 Task: In the  document order.docx Download file as 'PDF' Share this file with 'softage.7@softage.net' Insert the command  Editing
Action: Mouse moved to (218, 294)
Screenshot: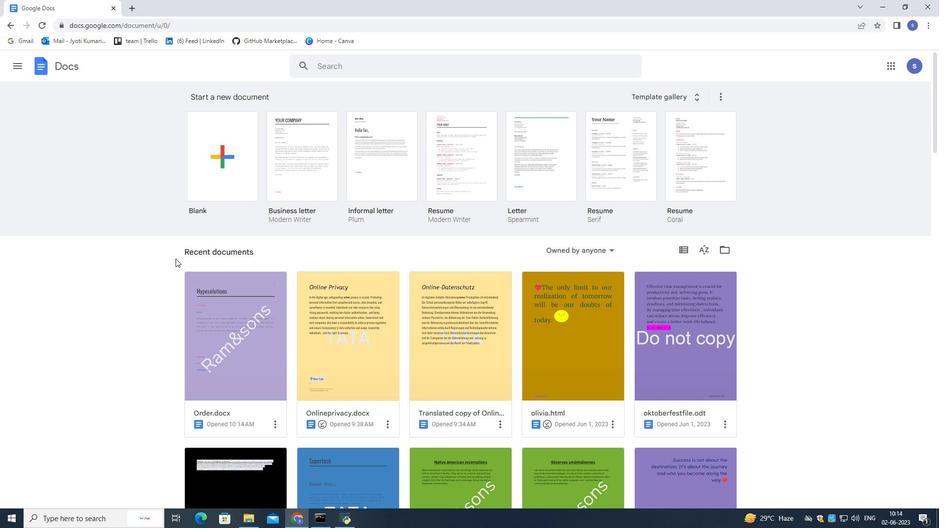 
Action: Mouse pressed left at (218, 294)
Screenshot: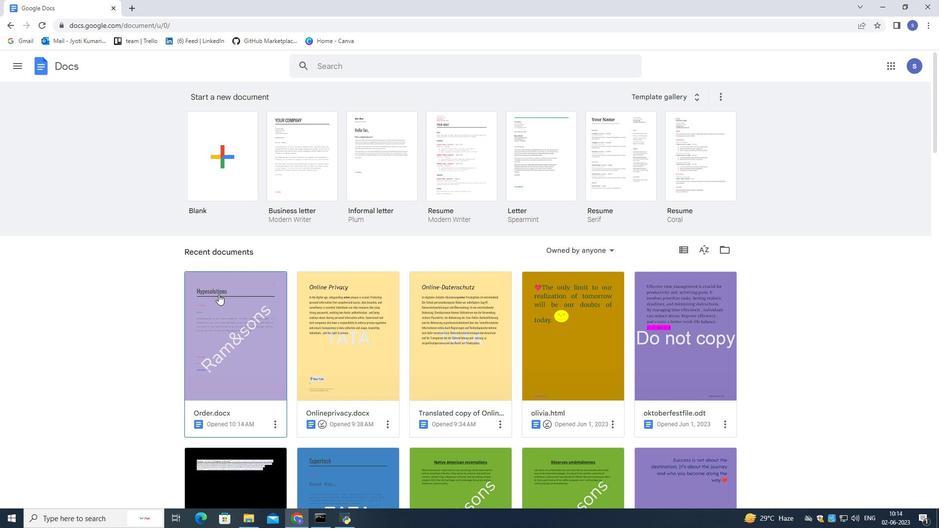 
Action: Mouse pressed left at (218, 294)
Screenshot: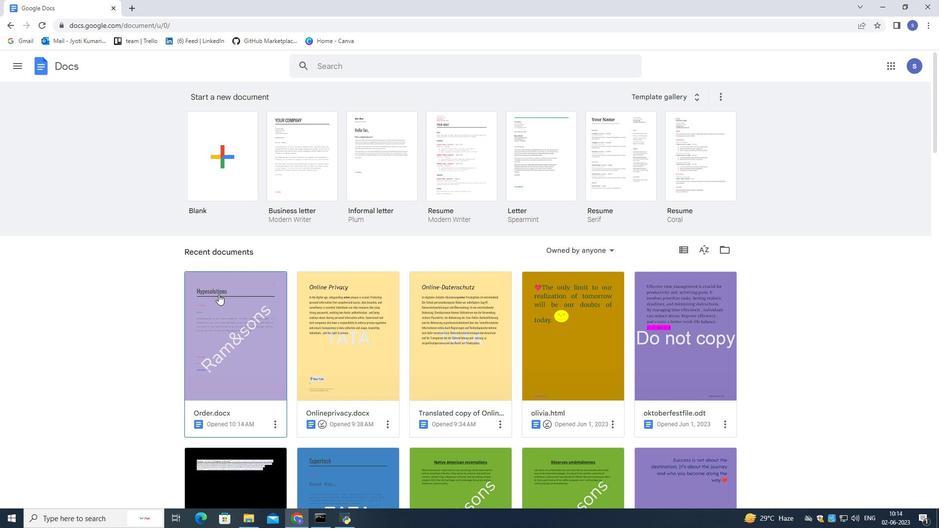 
Action: Mouse moved to (35, 71)
Screenshot: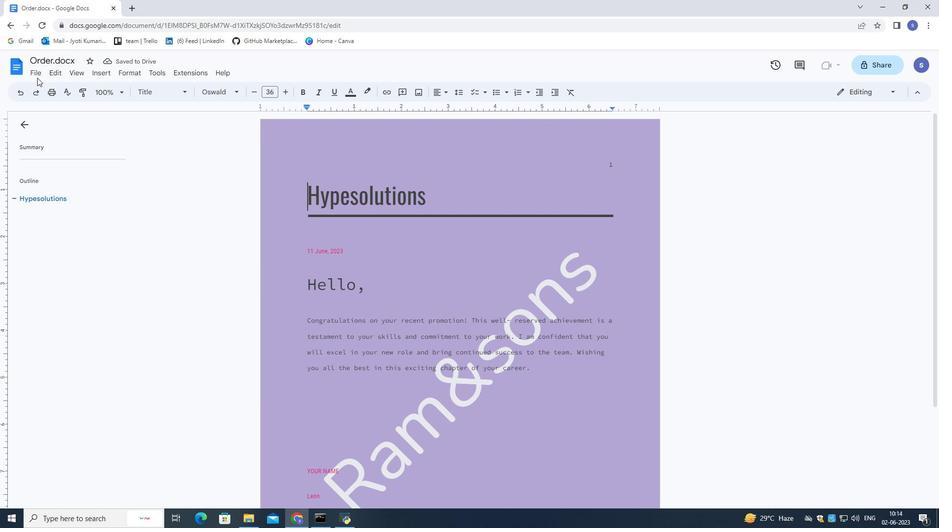 
Action: Mouse pressed left at (35, 71)
Screenshot: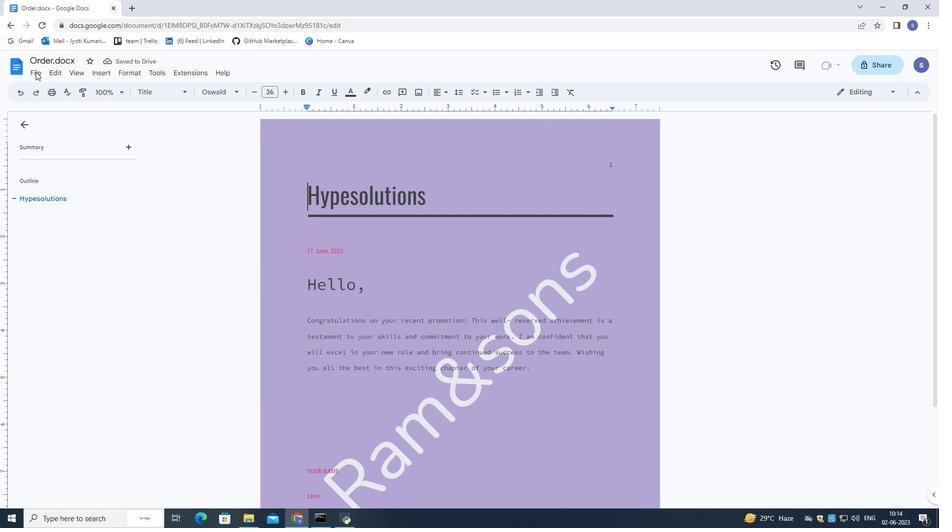 
Action: Mouse moved to (216, 227)
Screenshot: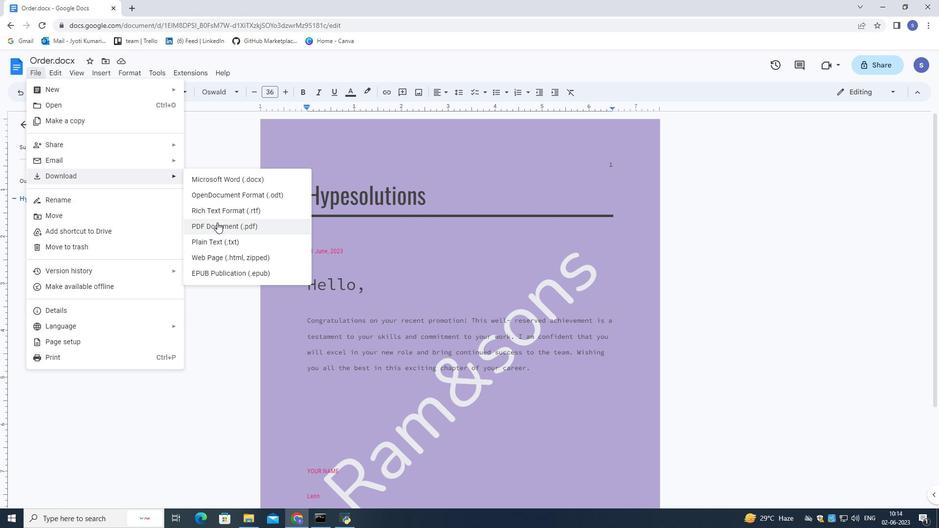 
Action: Mouse pressed left at (216, 227)
Screenshot: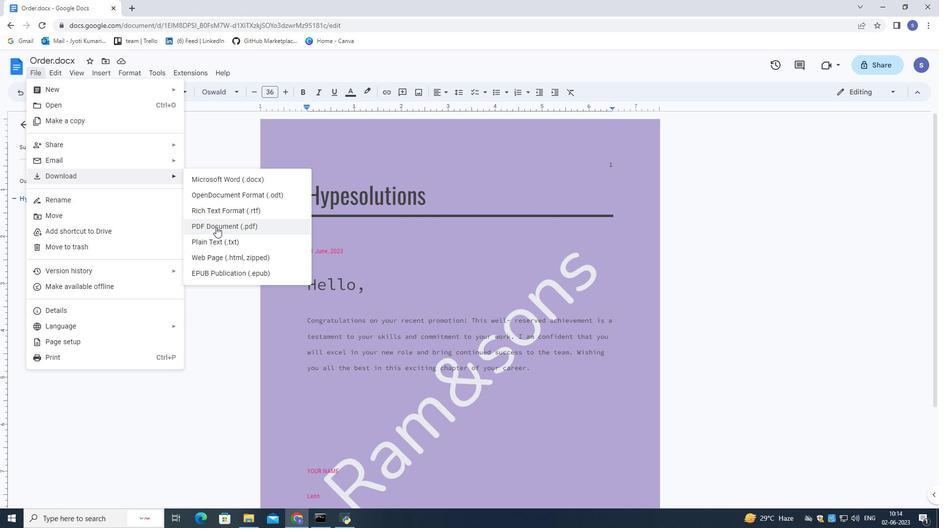 
Action: Mouse moved to (37, 70)
Screenshot: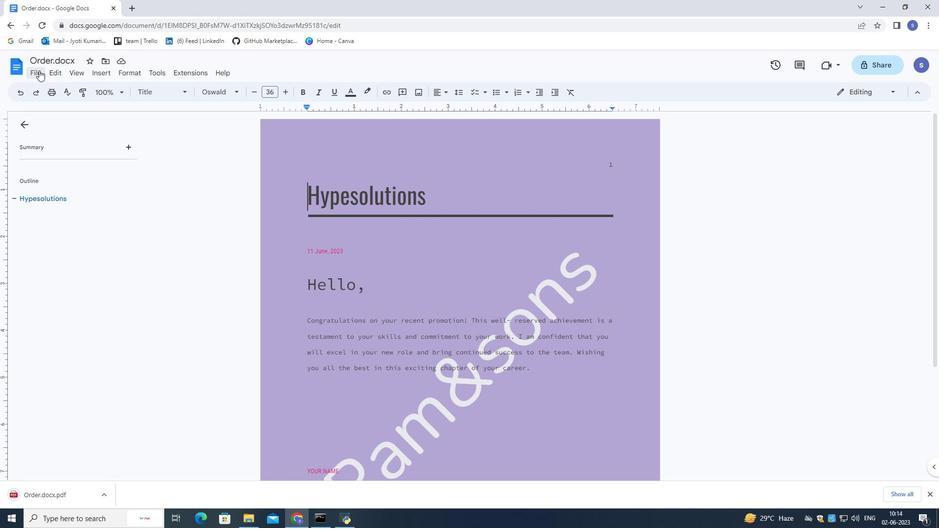 
Action: Mouse pressed left at (37, 70)
Screenshot: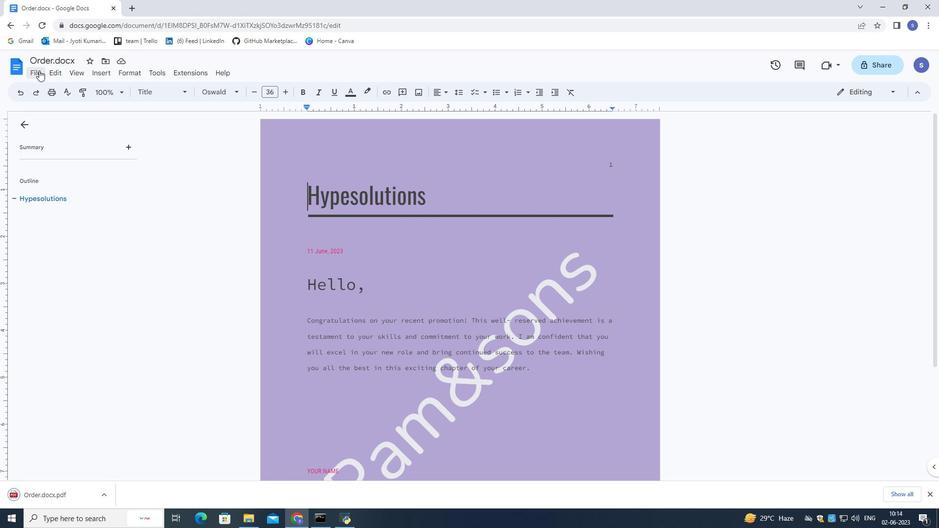 
Action: Mouse moved to (194, 143)
Screenshot: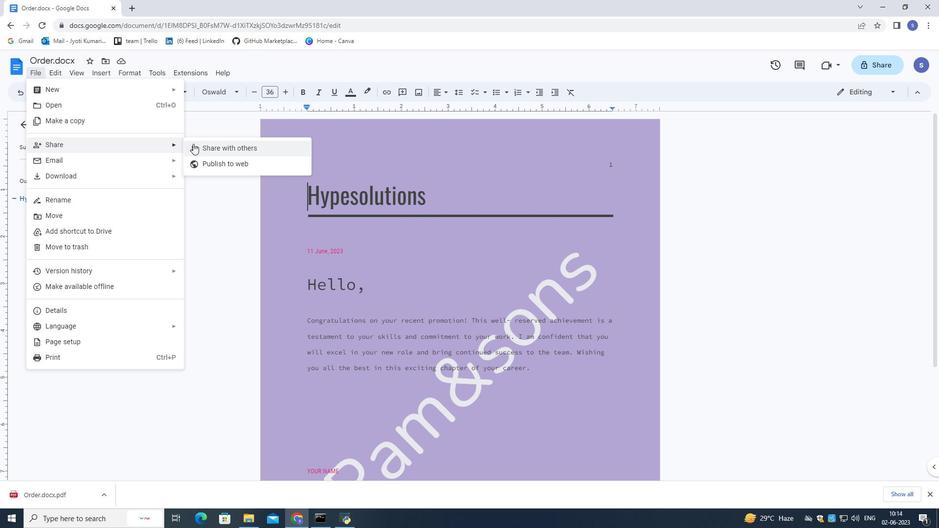 
Action: Mouse pressed left at (194, 143)
Screenshot: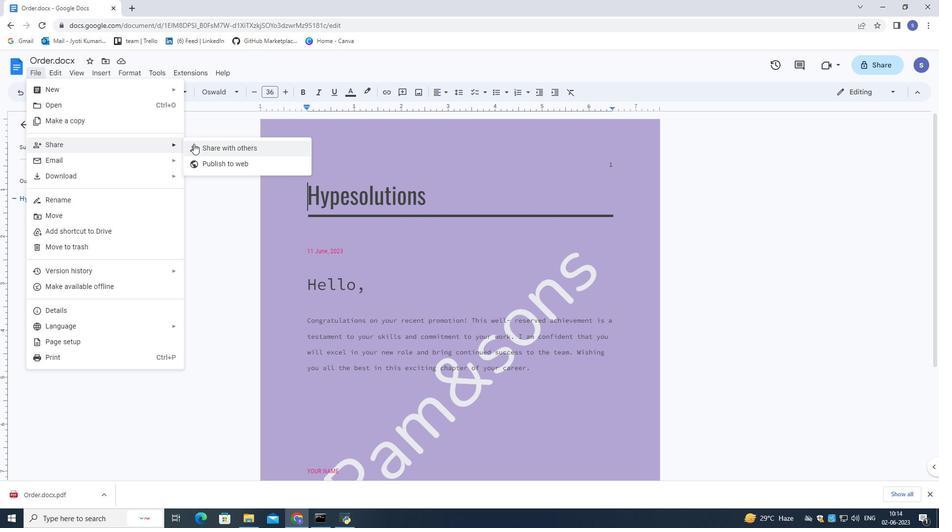 
Action: Mouse moved to (290, 188)
Screenshot: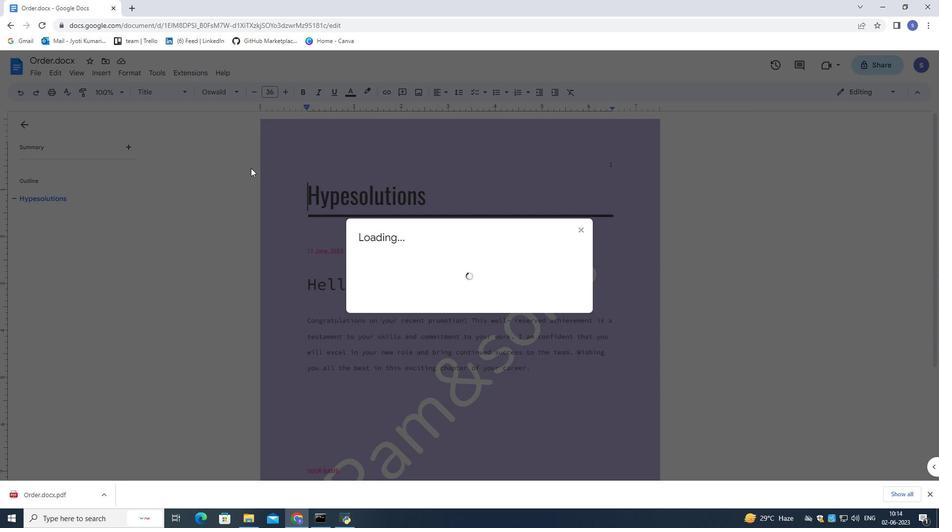 
Action: Key pressed softage.7<Key.shift>@softage.net
Screenshot: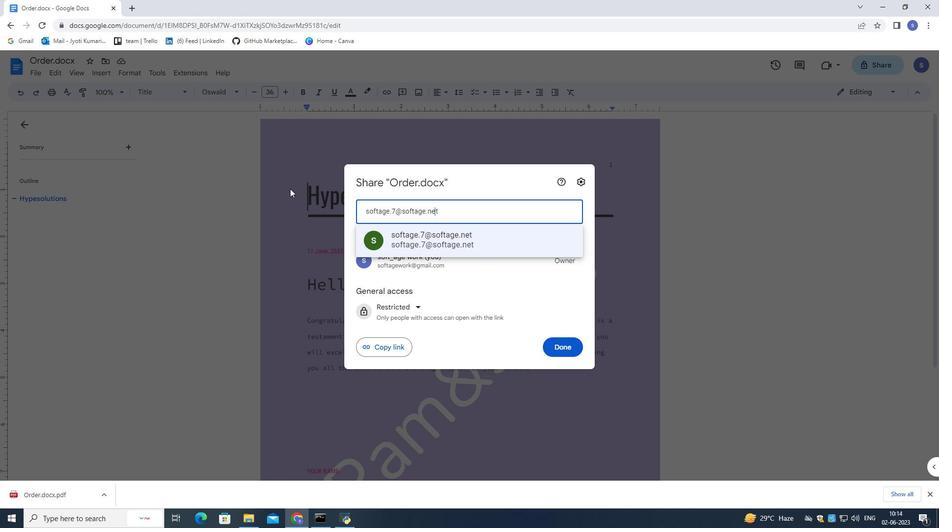 
Action: Mouse moved to (380, 239)
Screenshot: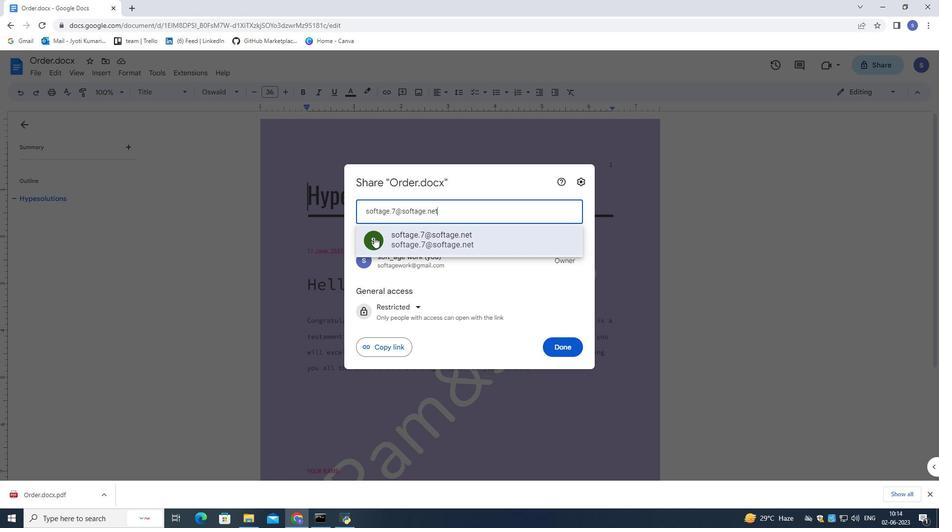 
Action: Mouse pressed left at (380, 239)
Screenshot: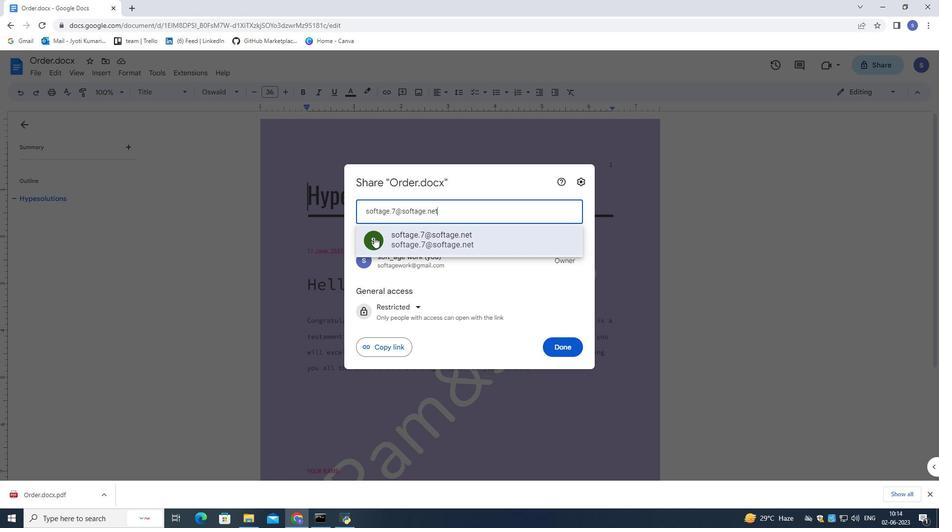 
Action: Mouse moved to (569, 336)
Screenshot: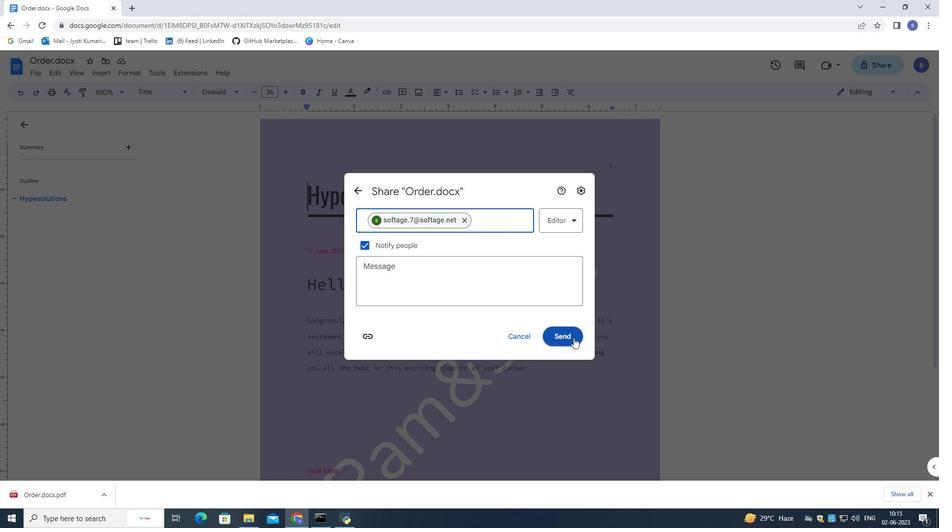 
Action: Mouse pressed left at (569, 336)
Screenshot: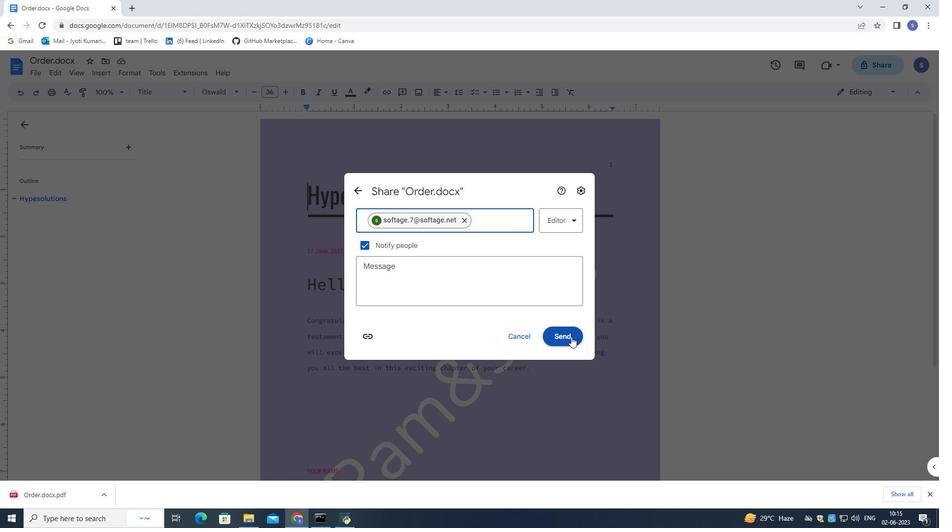 
Action: Mouse moved to (862, 91)
Screenshot: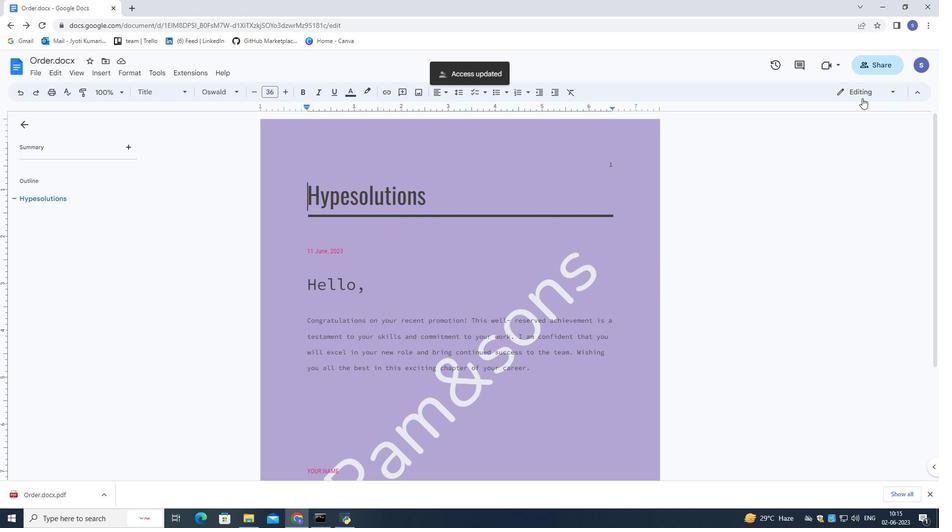 
Action: Mouse pressed left at (862, 91)
Screenshot: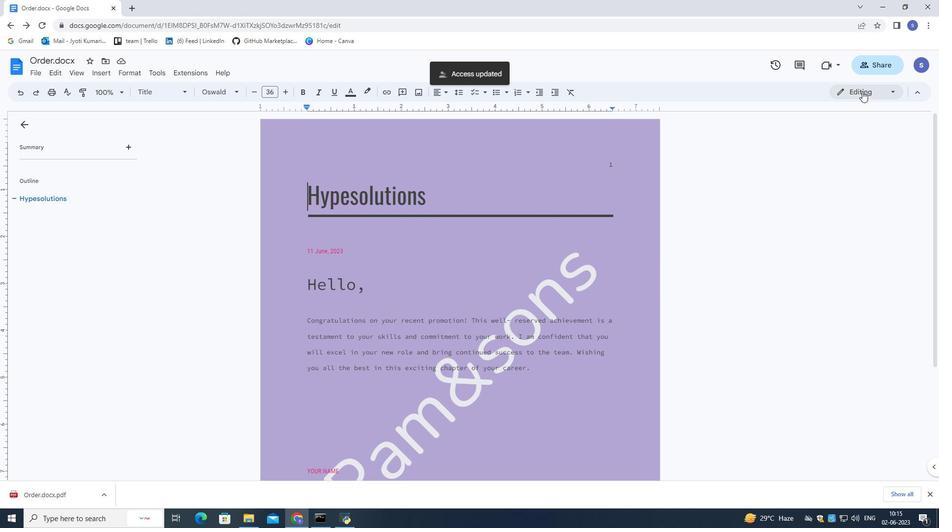 
Action: Mouse moved to (863, 113)
Screenshot: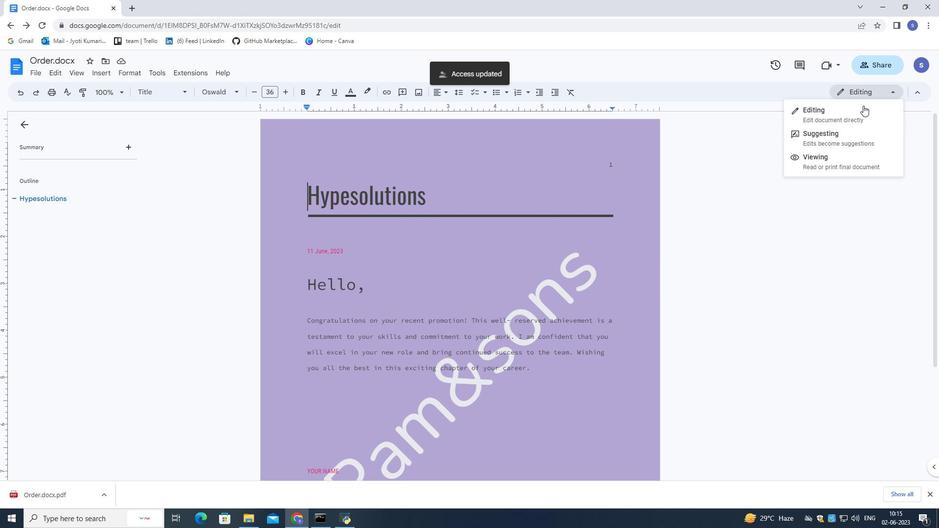 
Action: Mouse pressed left at (863, 113)
Screenshot: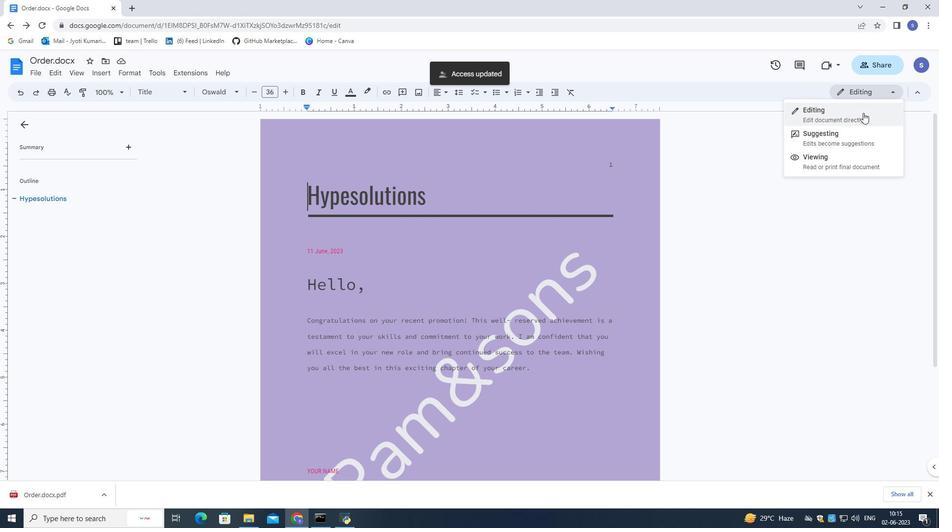 
Action: Mouse moved to (705, 341)
Screenshot: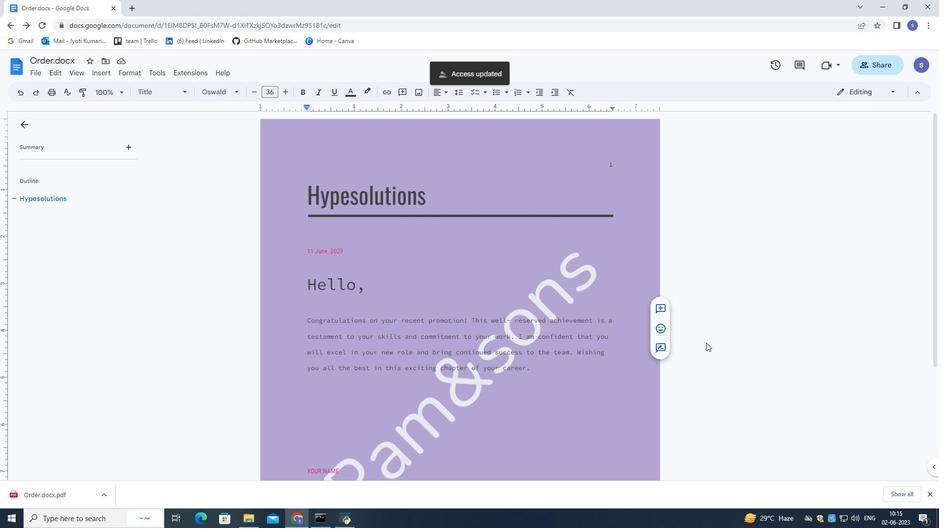 
